 Task: Create a task  Develop a new online platform for event ticket sales , assign it to team member softage.2@softage.net in the project AgileMatrix and update the status of the task to  At Risk , set the priority of the task to Medium
Action: Mouse moved to (89, 68)
Screenshot: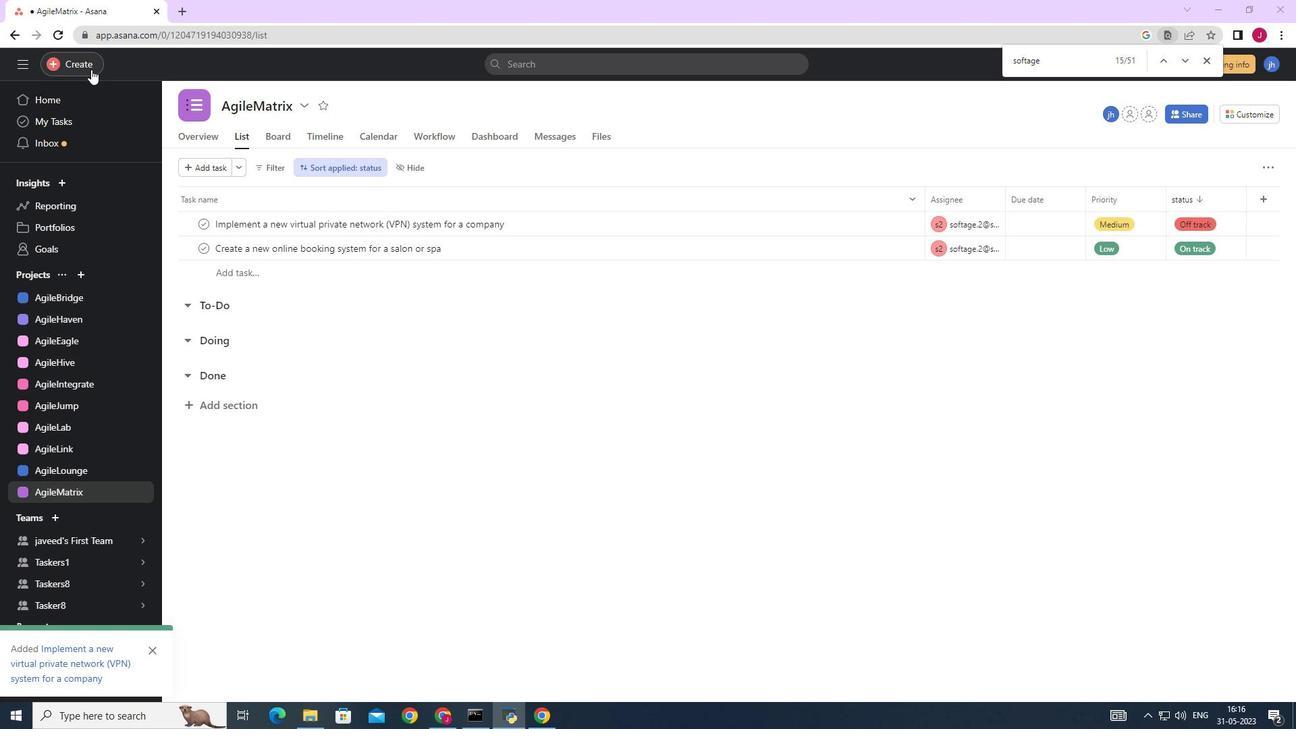 
Action: Mouse pressed left at (89, 68)
Screenshot: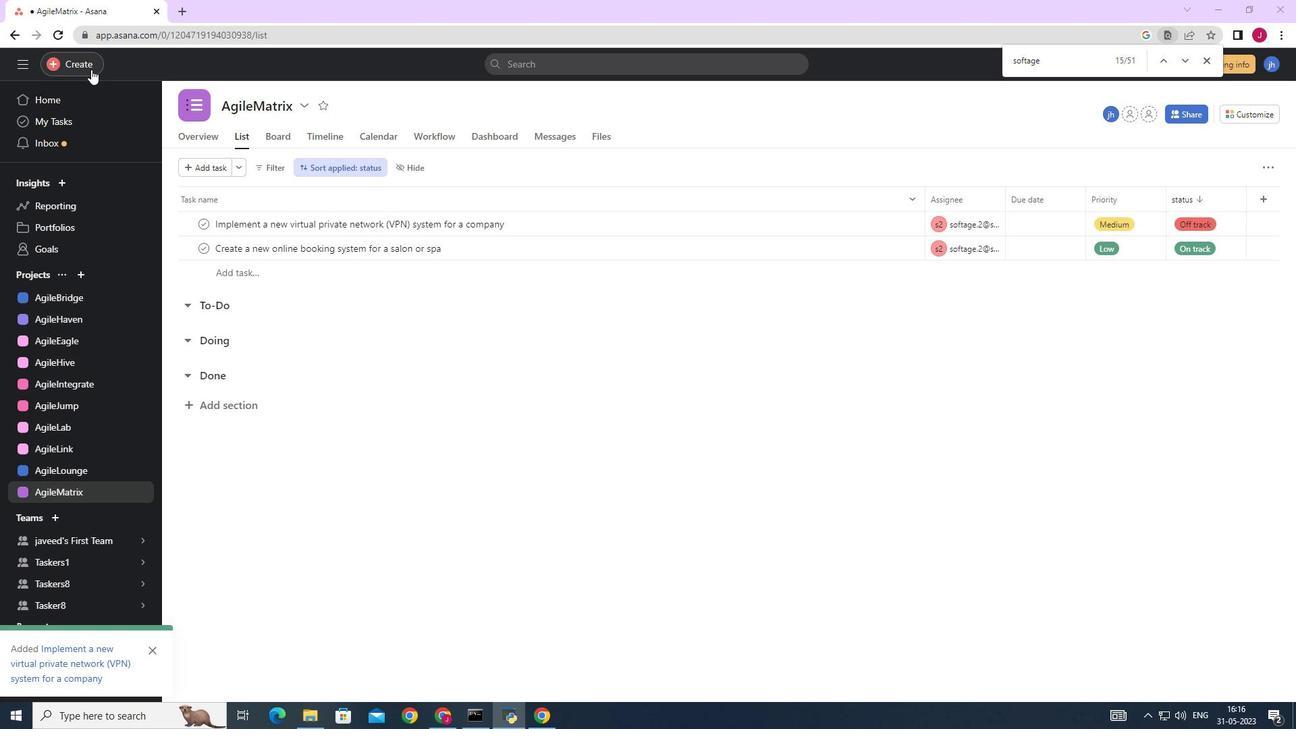 
Action: Mouse moved to (170, 68)
Screenshot: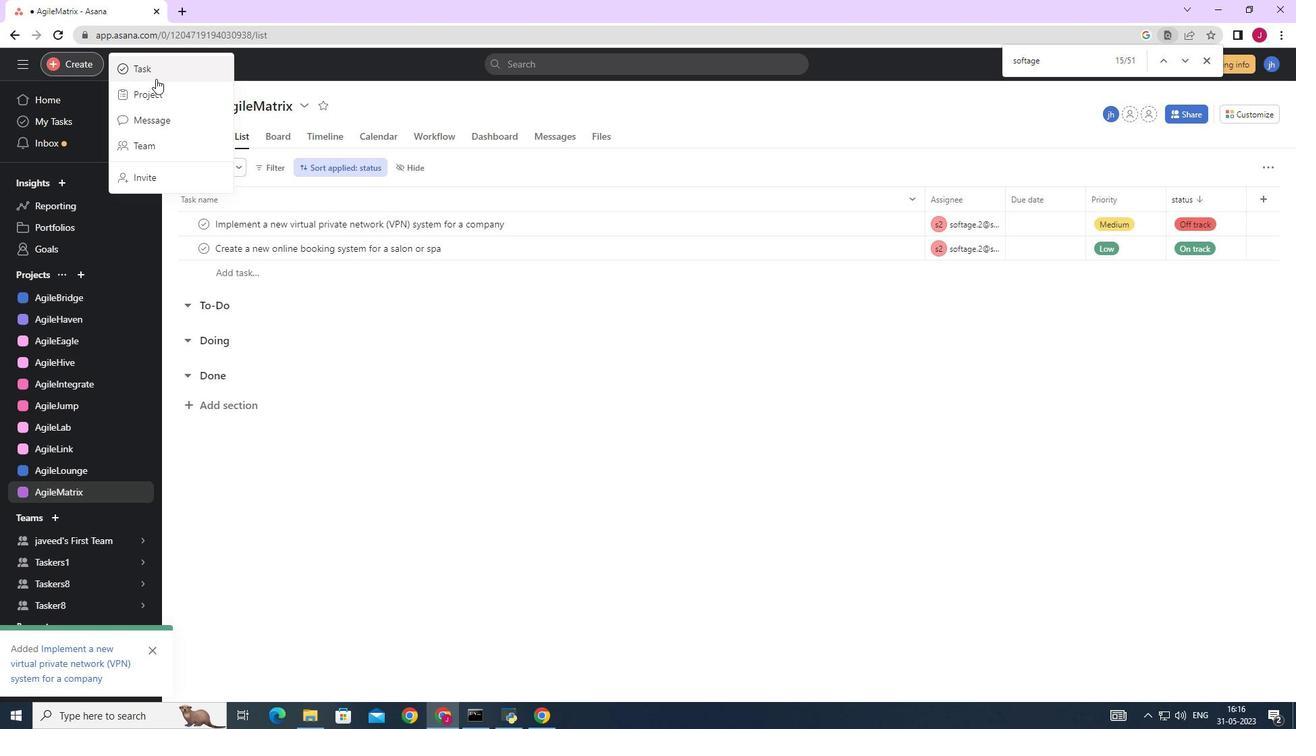 
Action: Mouse pressed left at (170, 68)
Screenshot: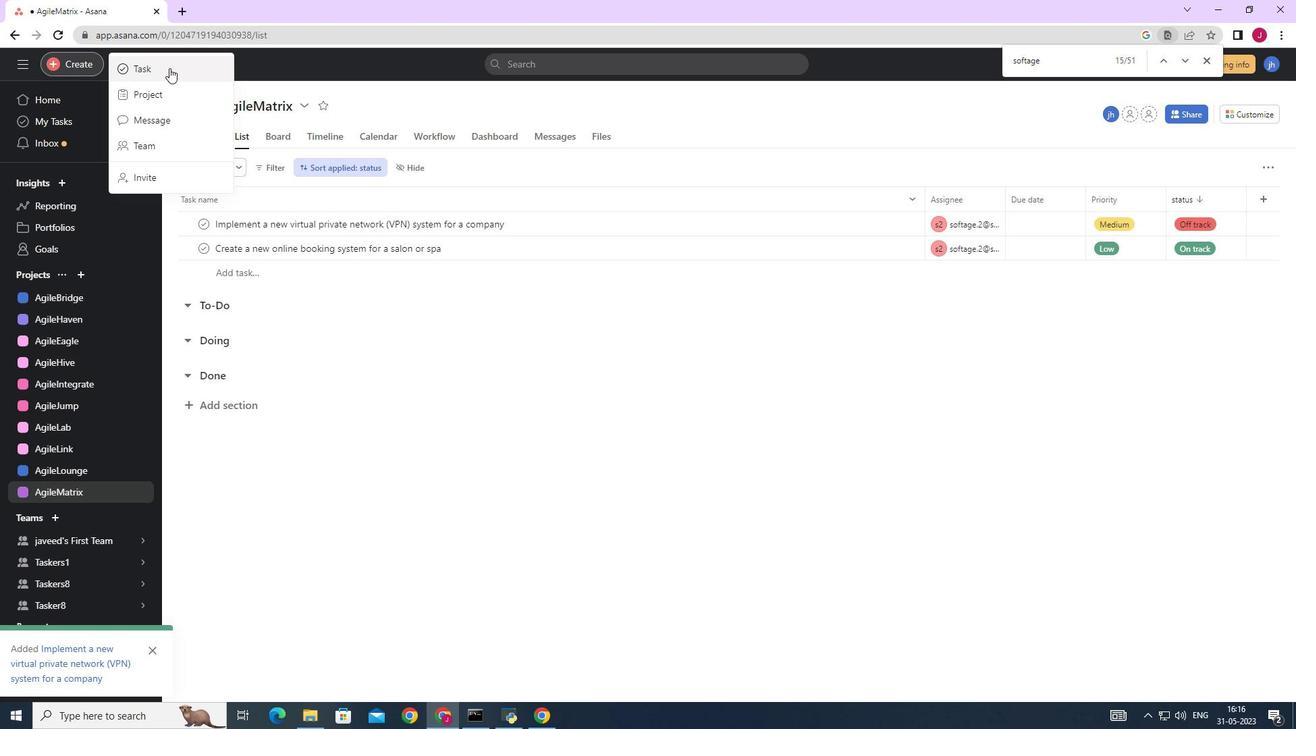 
Action: Mouse moved to (1058, 451)
Screenshot: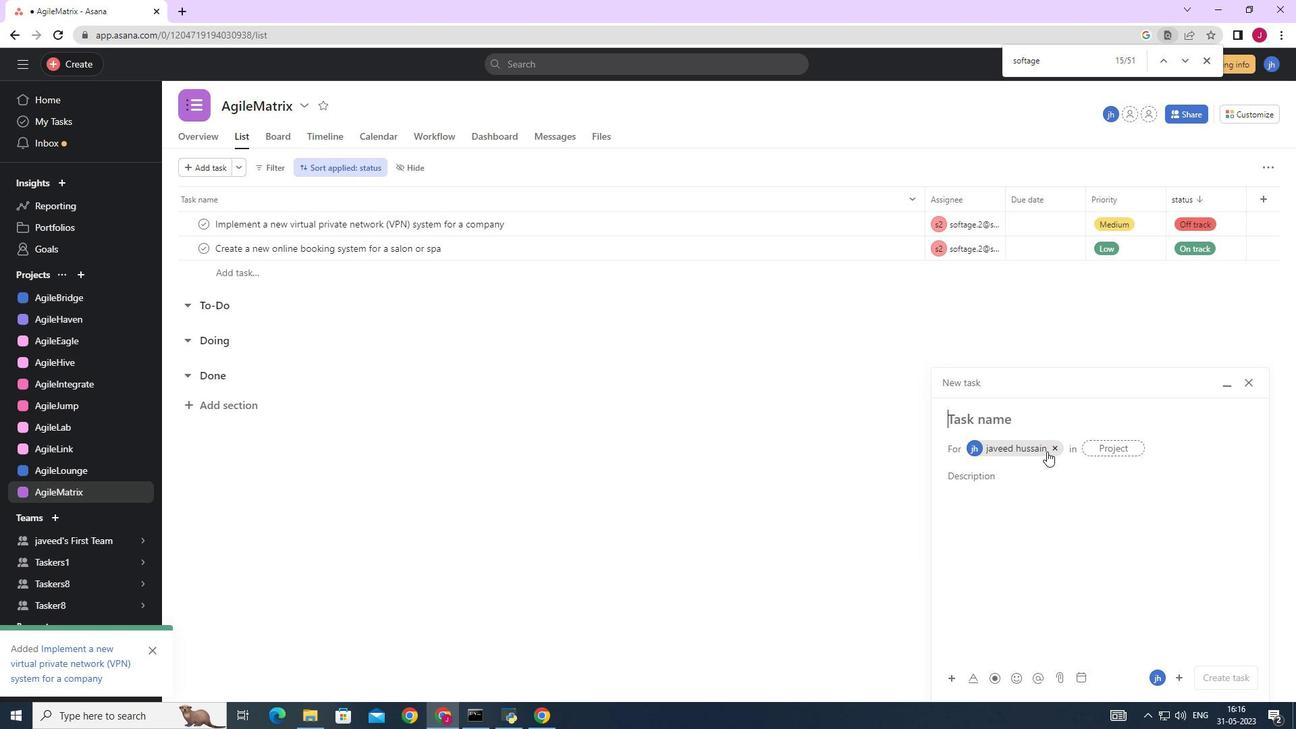 
Action: Mouse pressed left at (1058, 451)
Screenshot: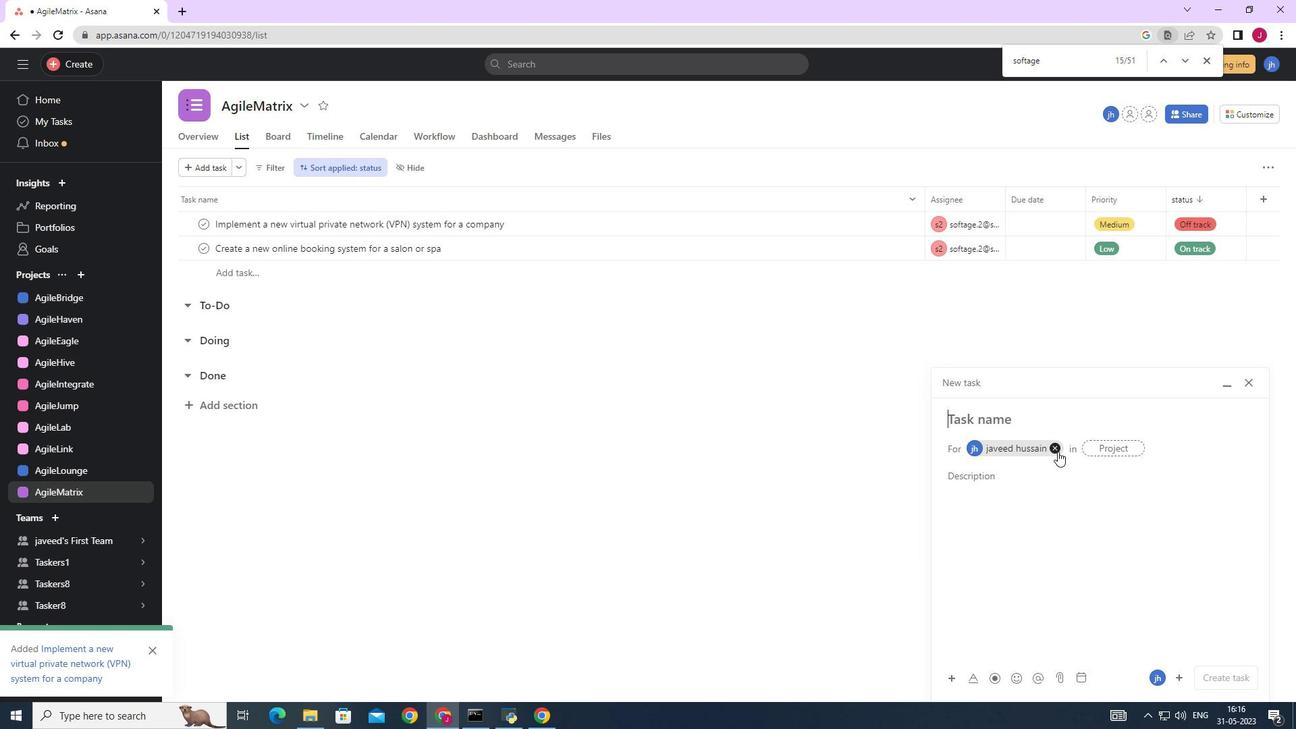 
Action: Mouse moved to (974, 421)
Screenshot: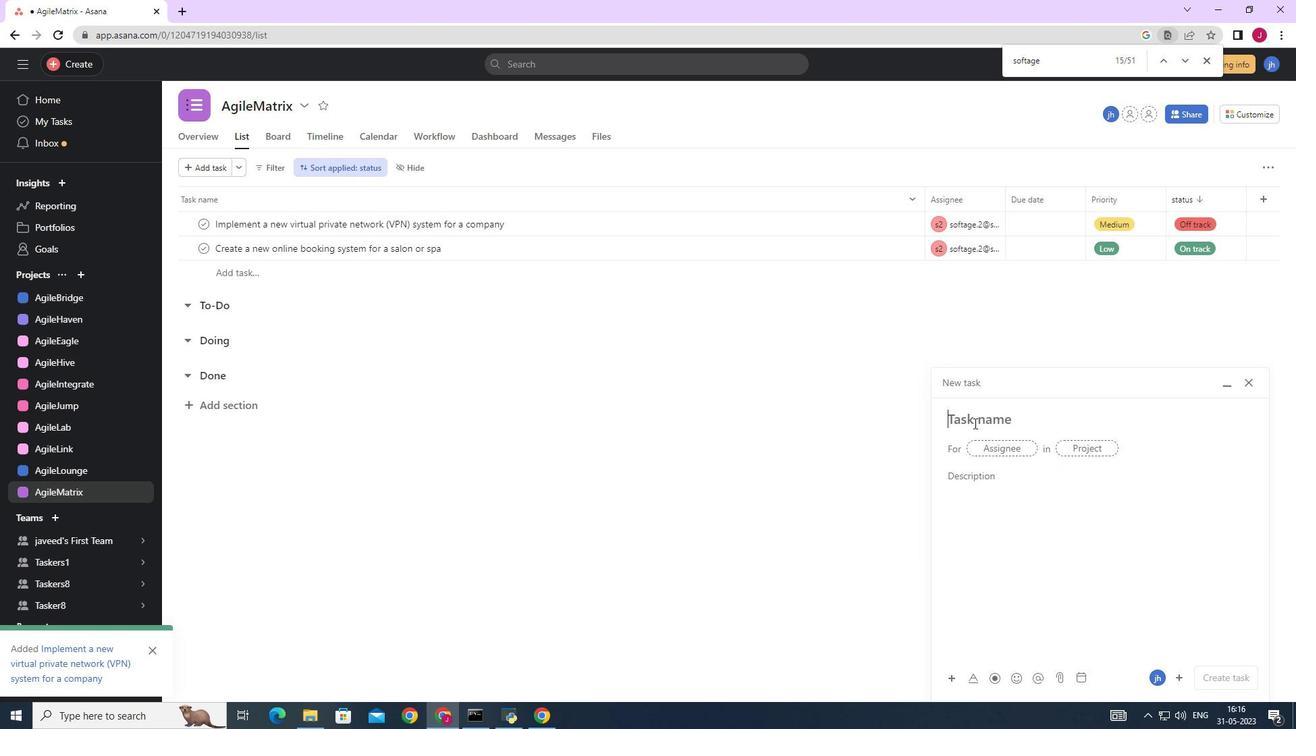 
Action: Mouse pressed left at (974, 421)
Screenshot: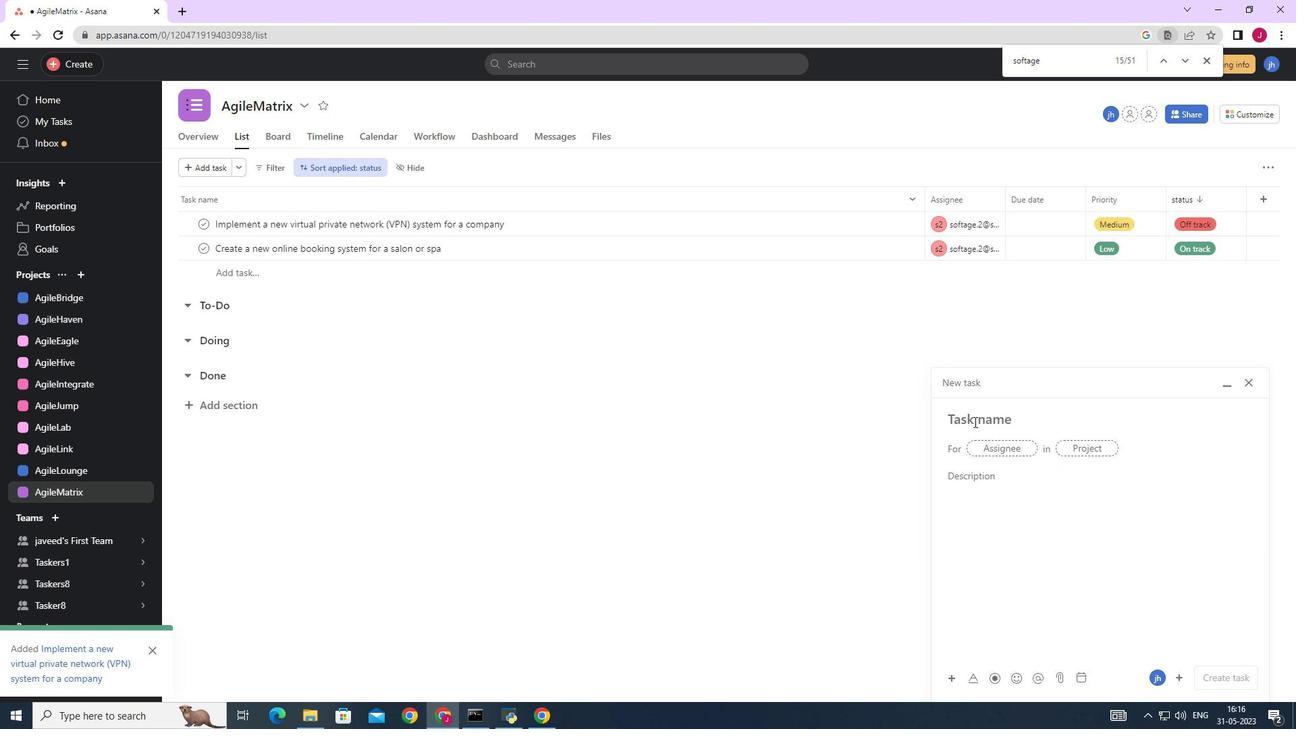 
Action: Key pressed <Key.caps_lock>D<Key.caps_lock>evelop<Key.space>a<Key.space>nw<Key.space><Key.backspace><Key.backspace>eq<Key.space><Key.backspace><Key.backspace>w<Key.space>online<Key.space>platform<Key.space>for<Key.space>event<Key.space>ticket<Key.space>sales
Screenshot: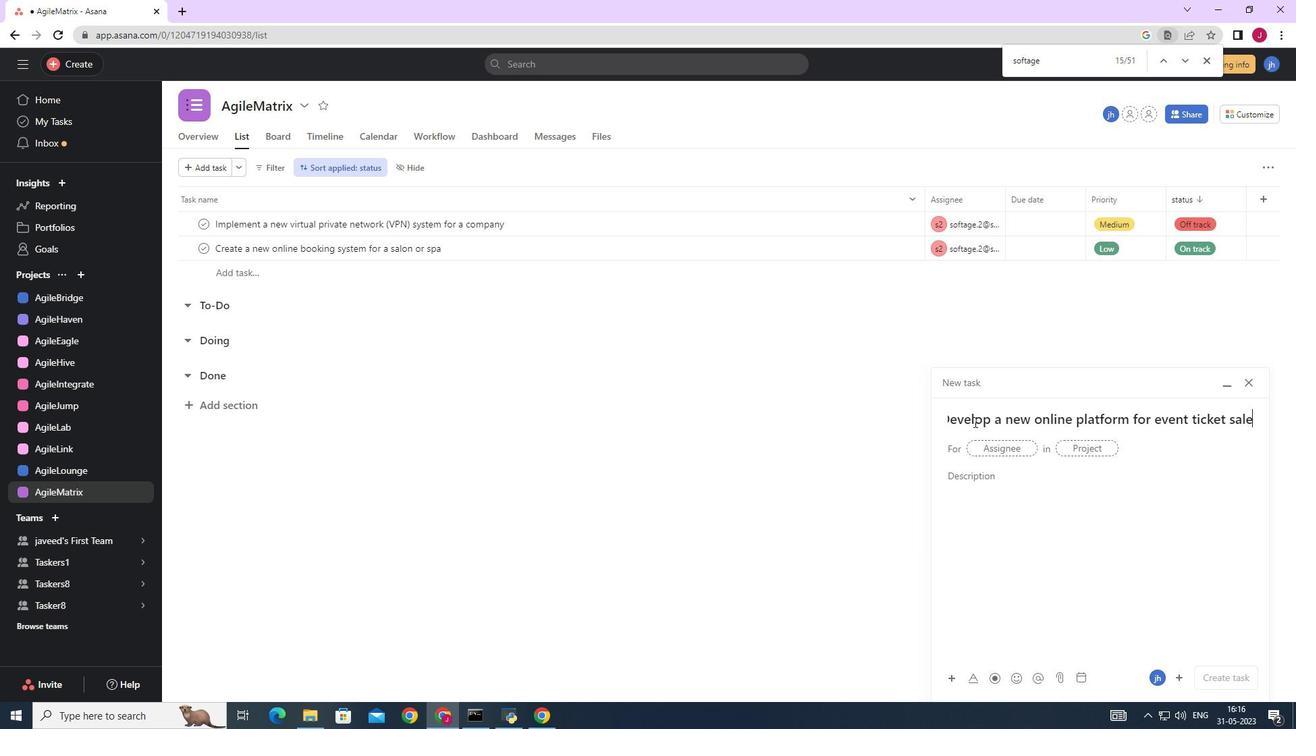 
Action: Mouse moved to (1020, 447)
Screenshot: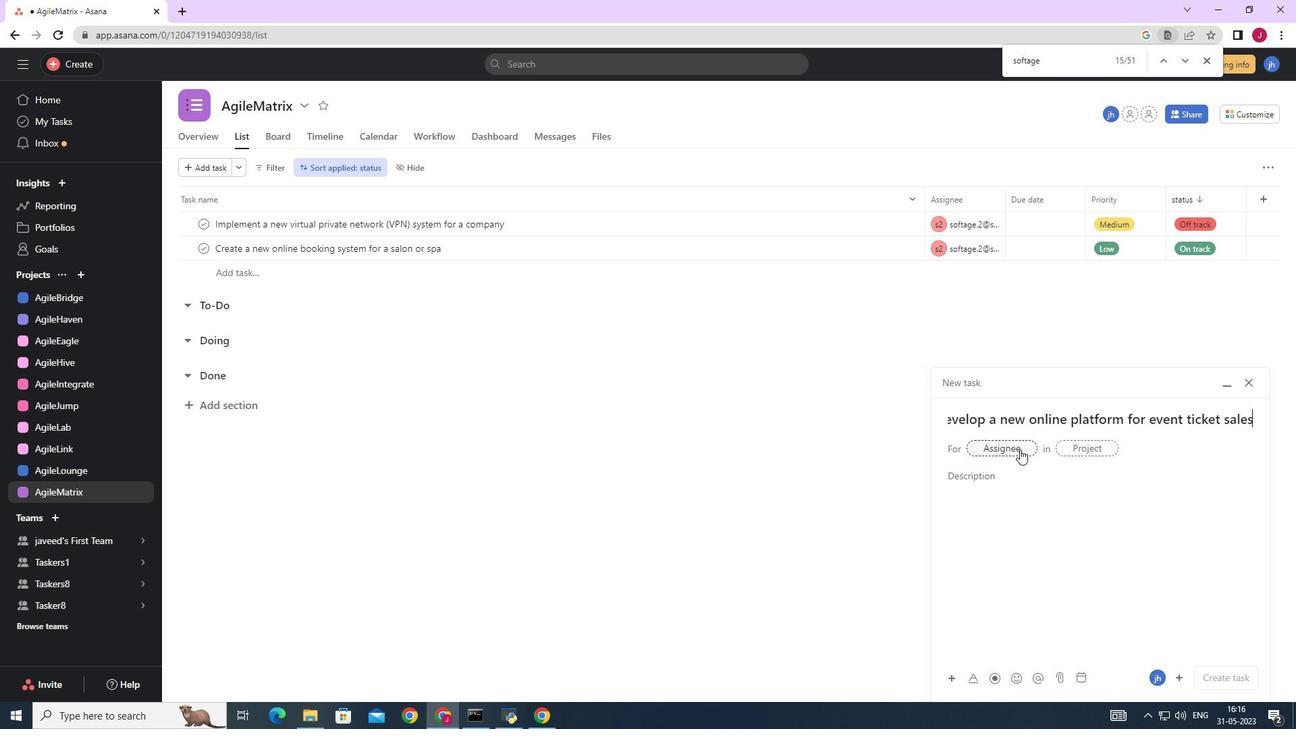 
Action: Mouse pressed left at (1020, 447)
Screenshot: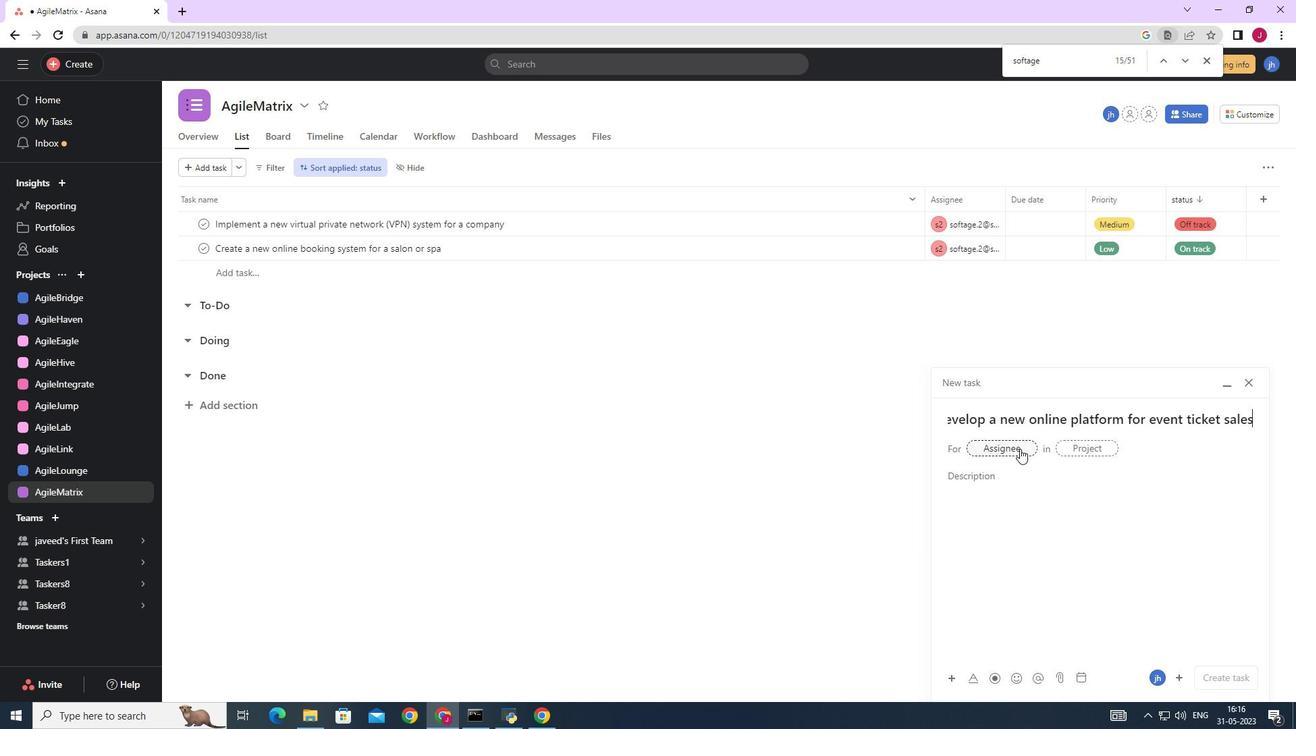 
Action: Key pressed softage.2
Screenshot: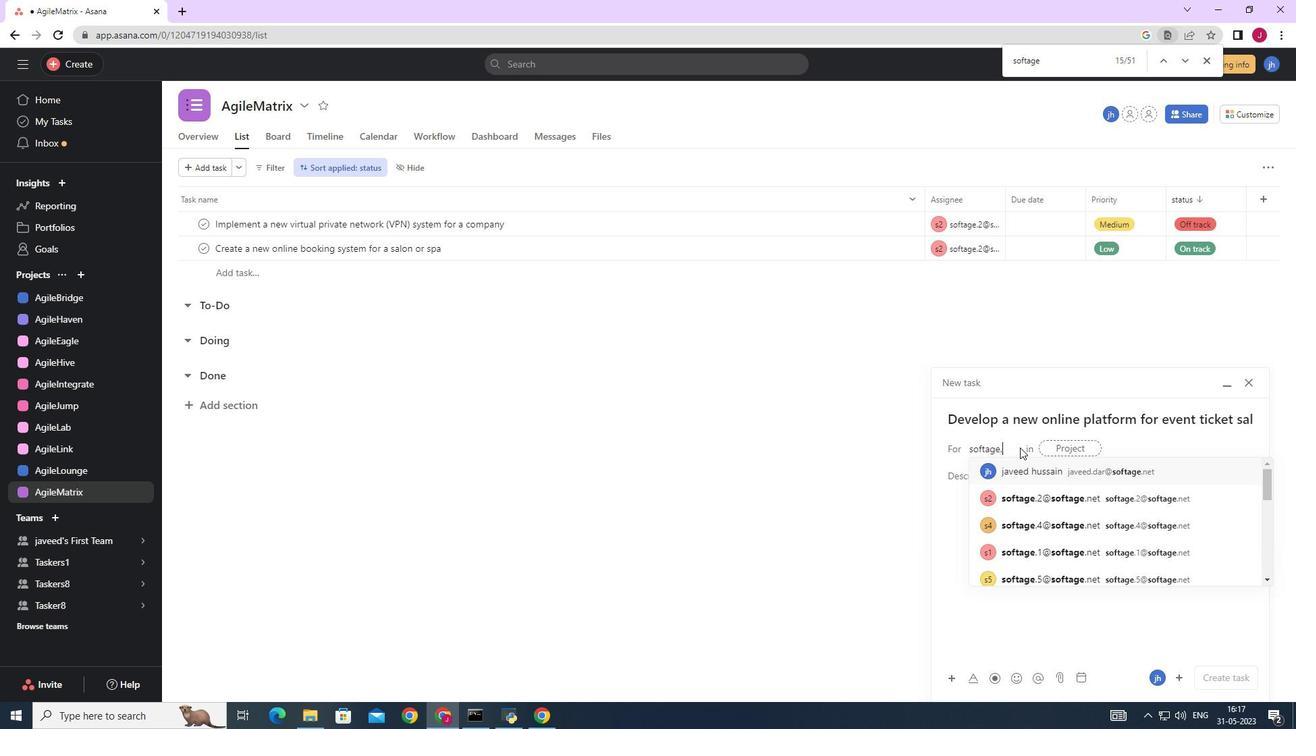 
Action: Mouse moved to (1041, 471)
Screenshot: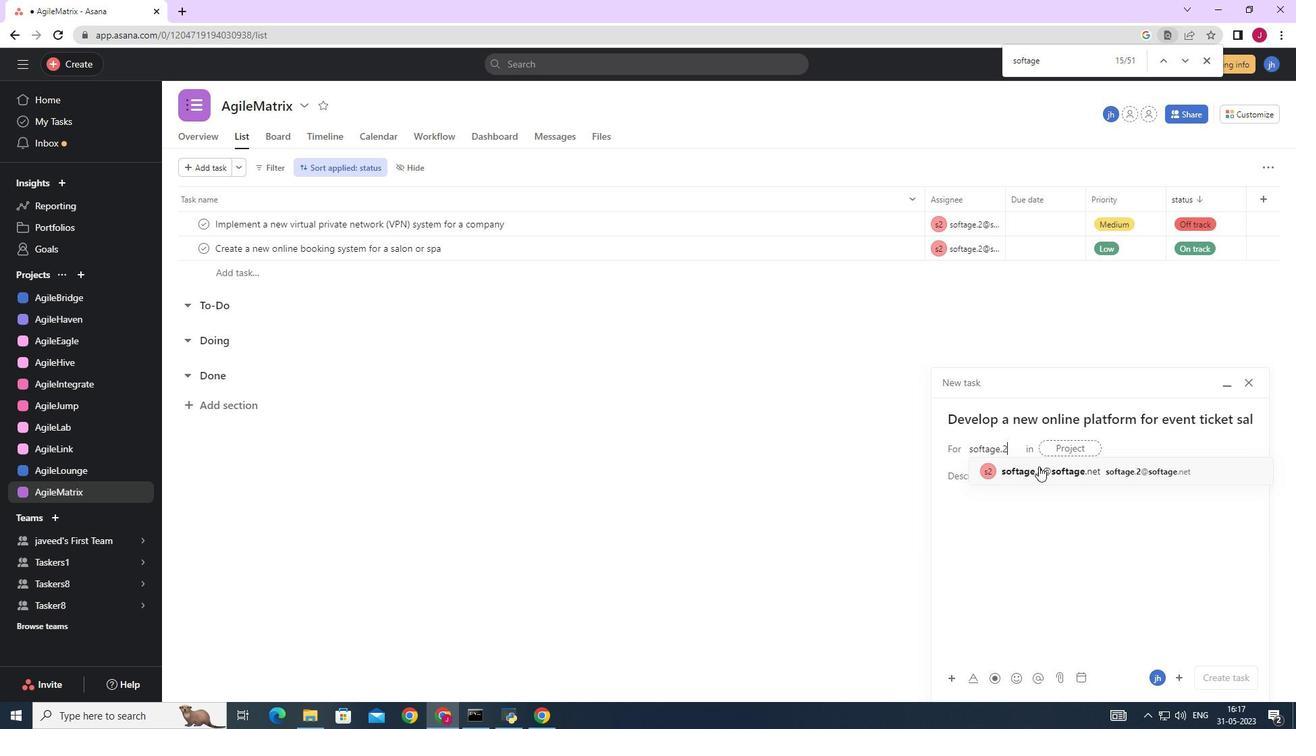 
Action: Mouse pressed left at (1041, 471)
Screenshot: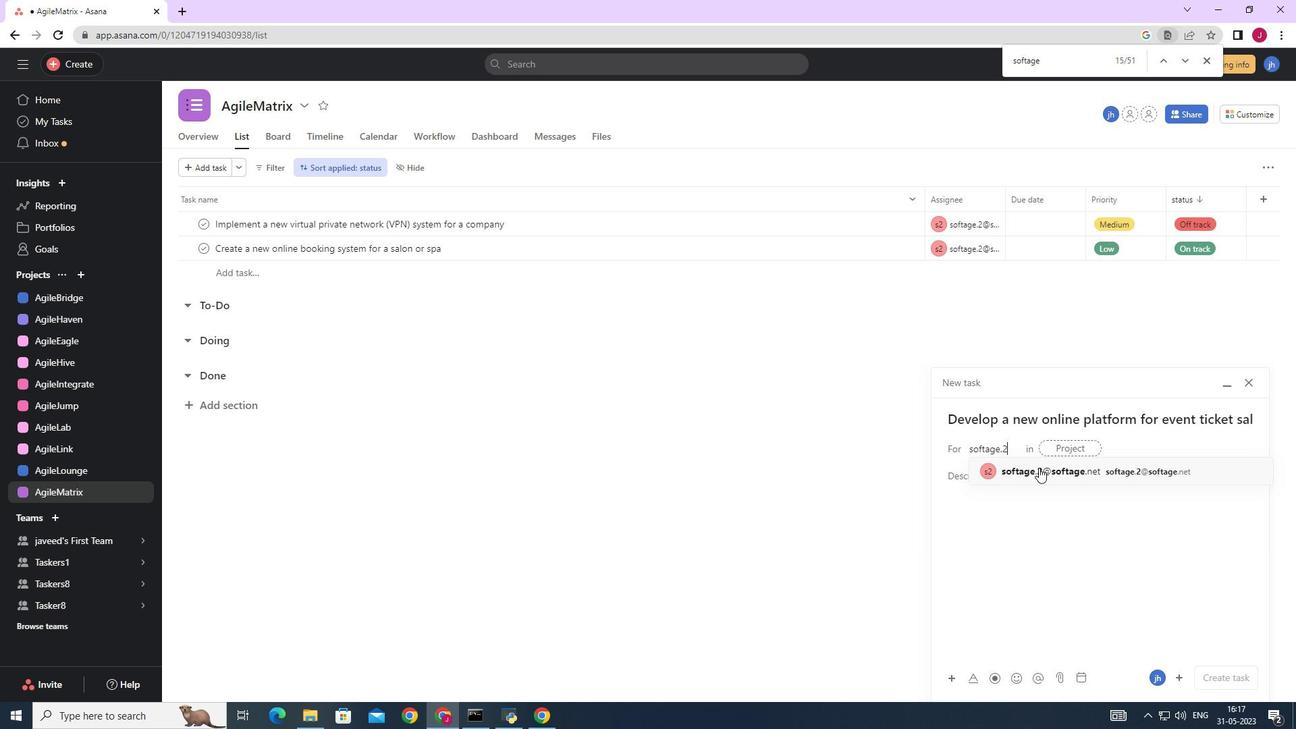 
Action: Mouse moved to (878, 466)
Screenshot: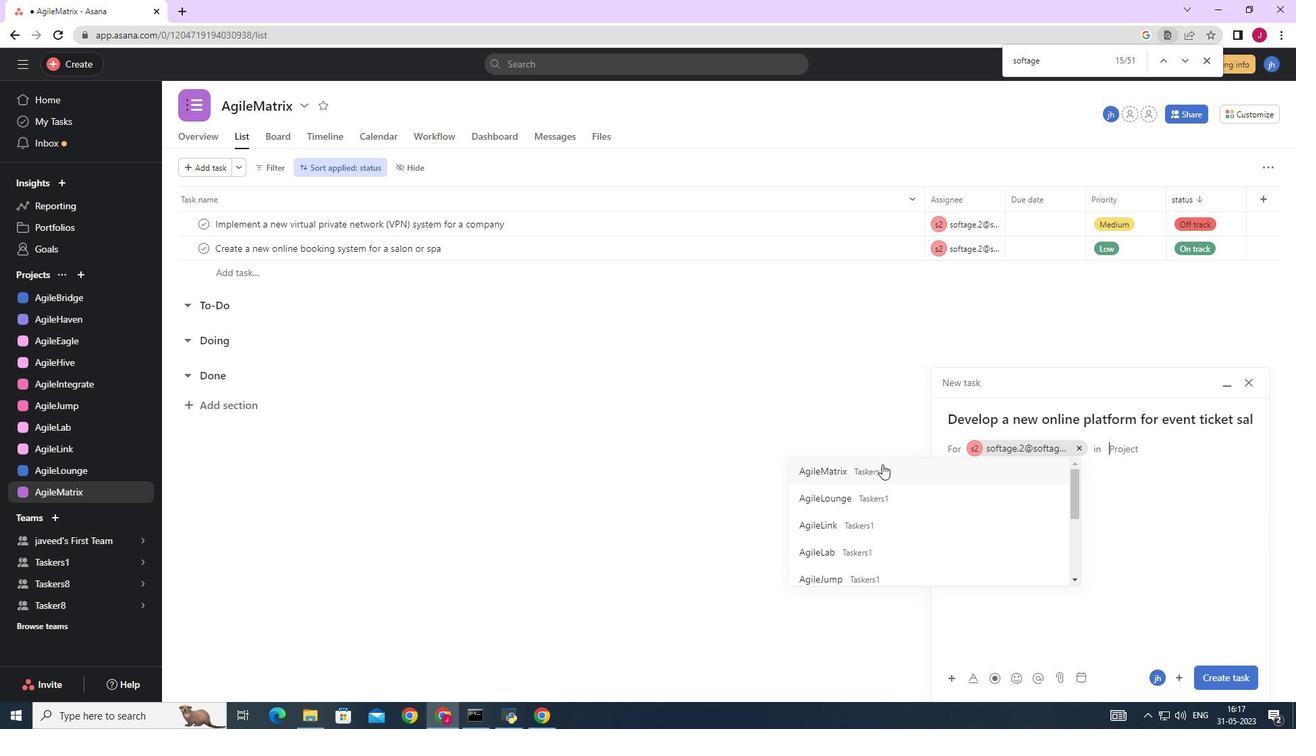 
Action: Mouse pressed left at (878, 466)
Screenshot: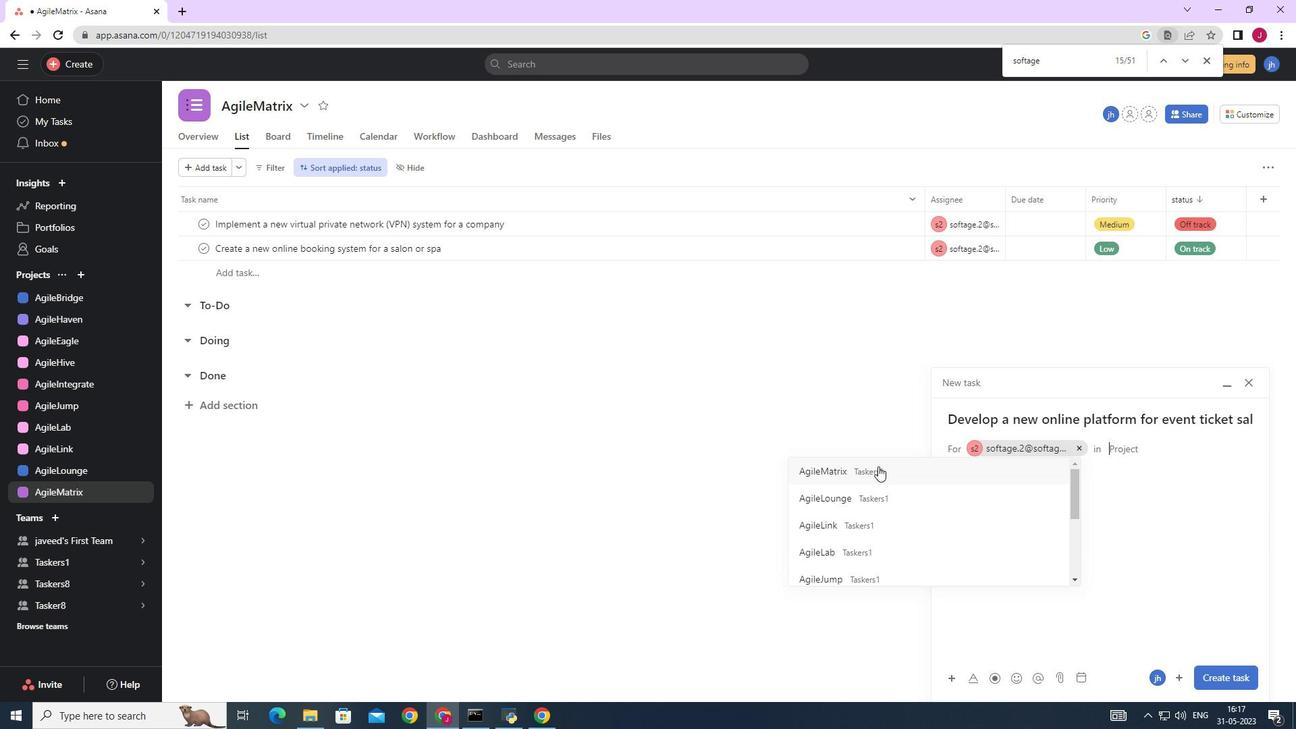 
Action: Mouse moved to (1040, 481)
Screenshot: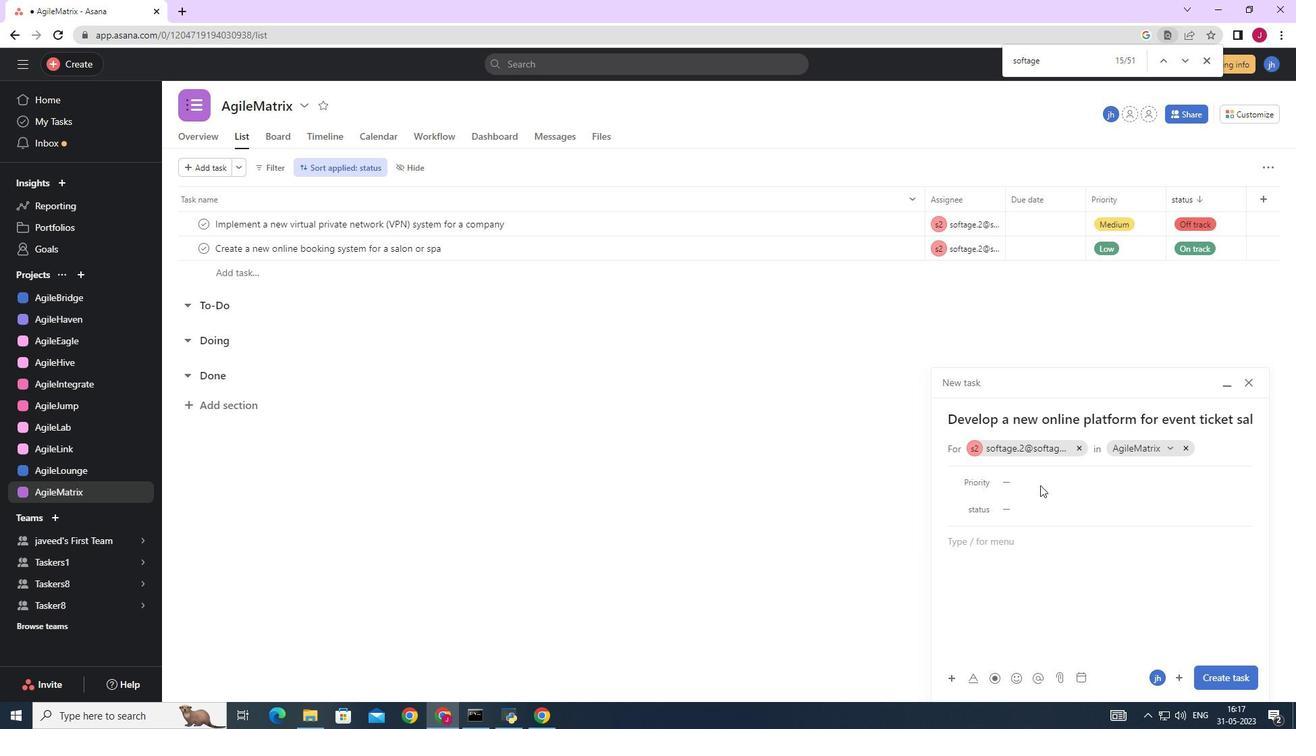 
Action: Mouse pressed left at (1040, 481)
Screenshot: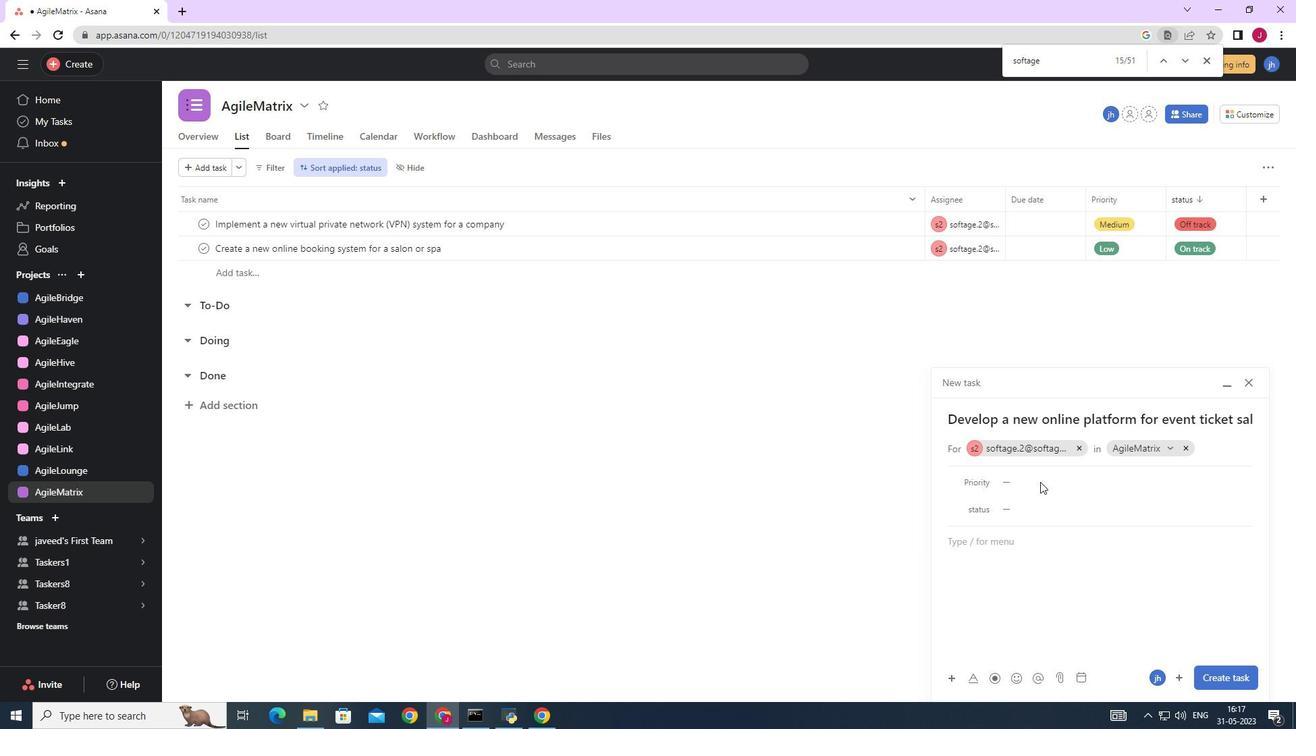 
Action: Mouse moved to (1012, 477)
Screenshot: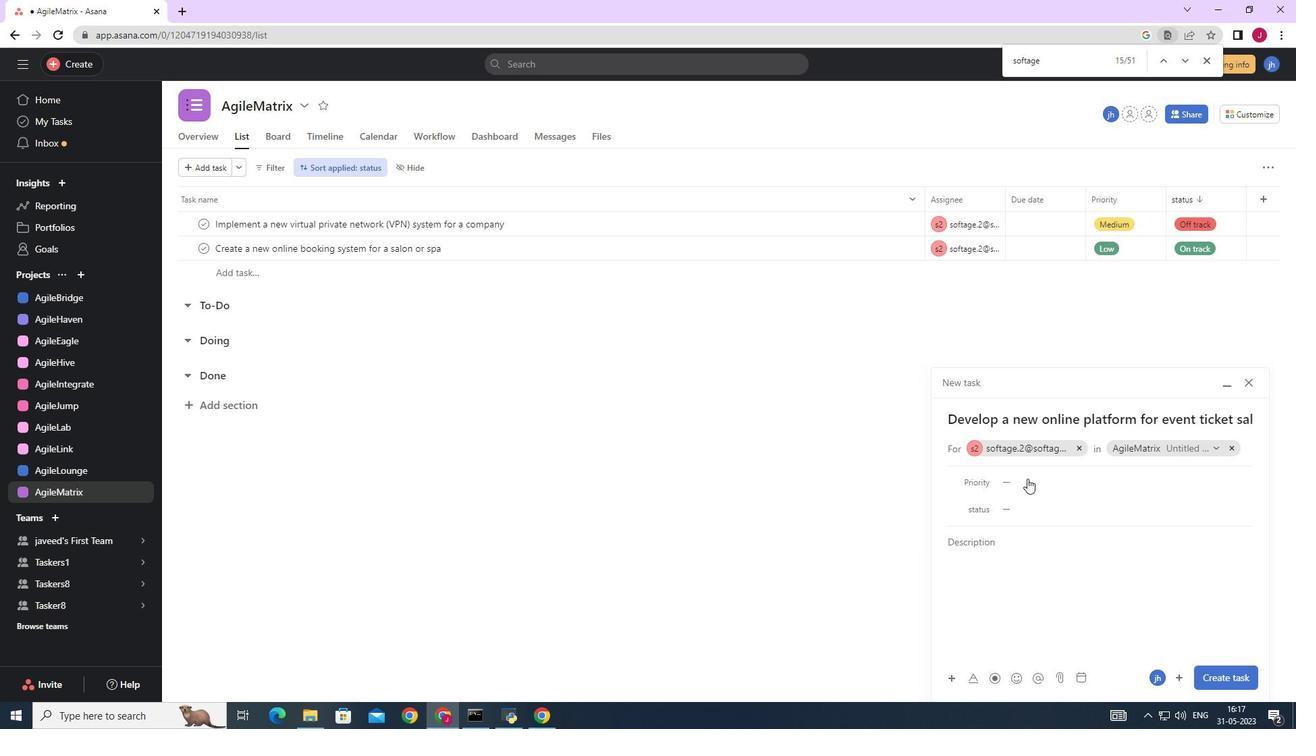 
Action: Mouse pressed left at (1012, 477)
Screenshot: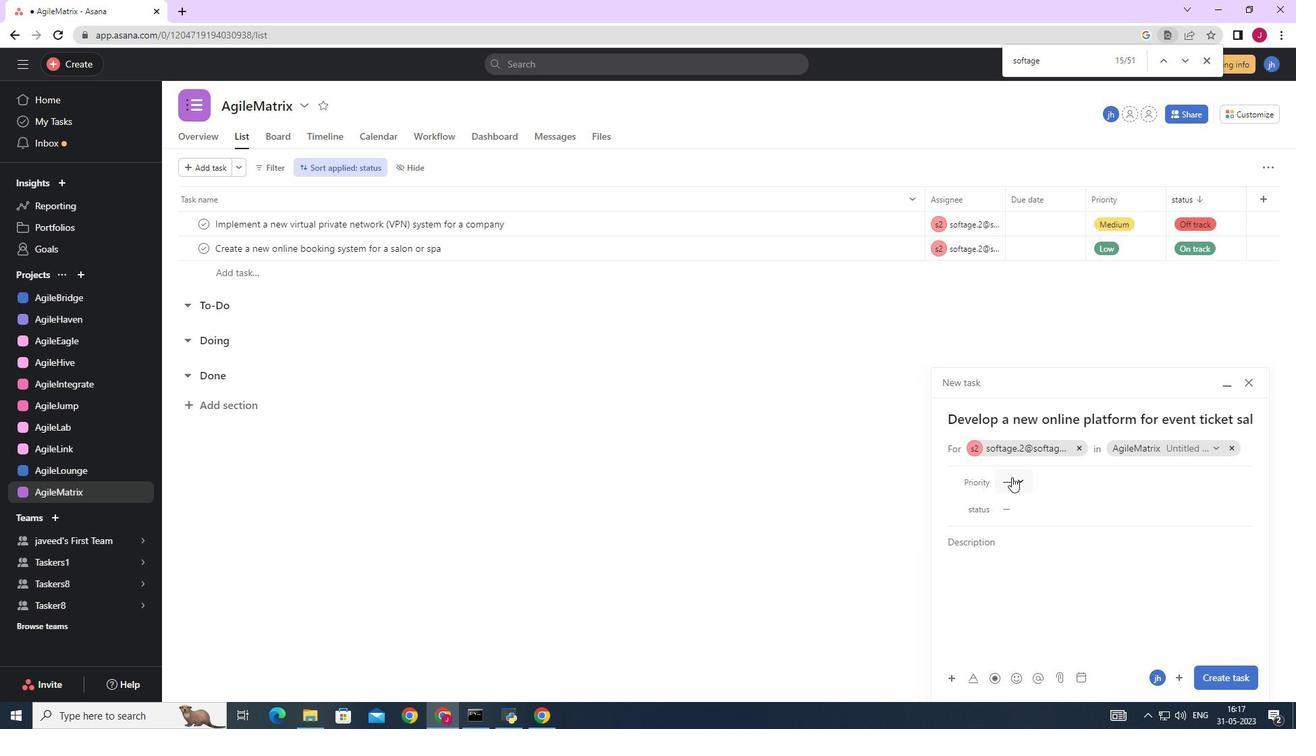 
Action: Mouse moved to (1039, 548)
Screenshot: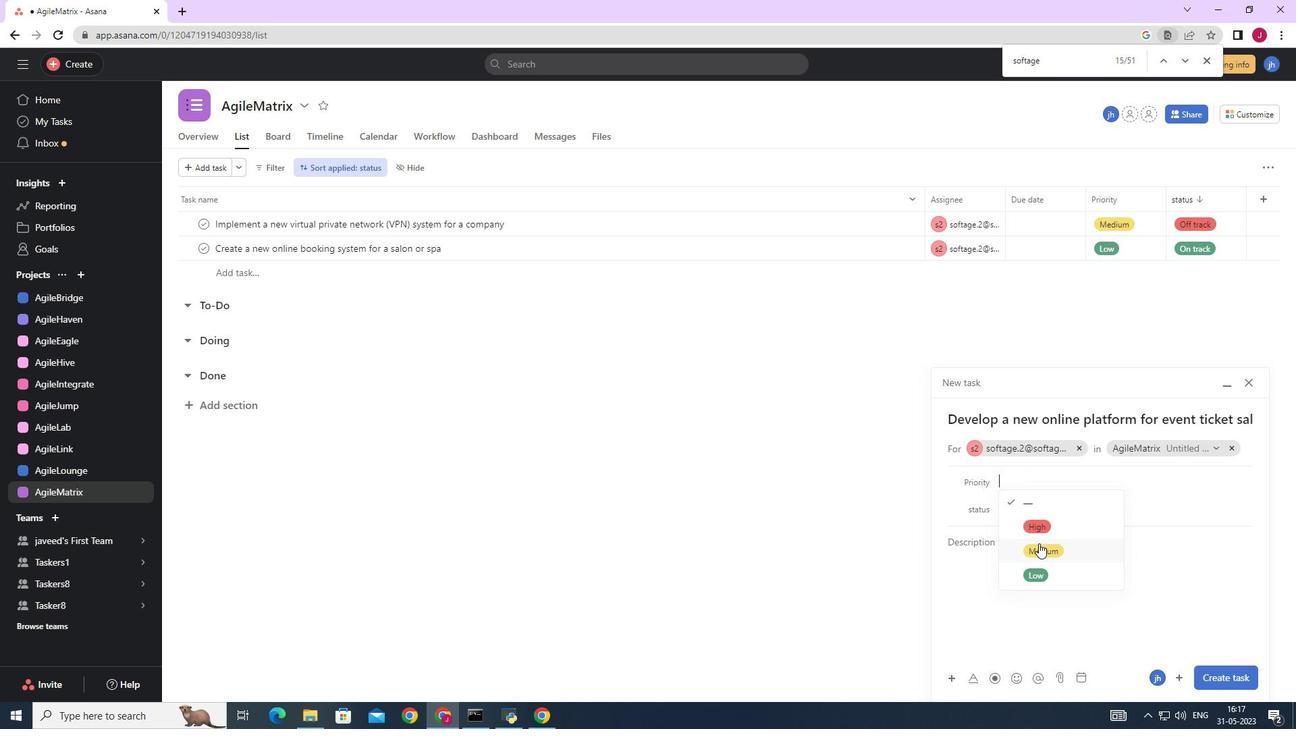 
Action: Mouse pressed left at (1039, 548)
Screenshot: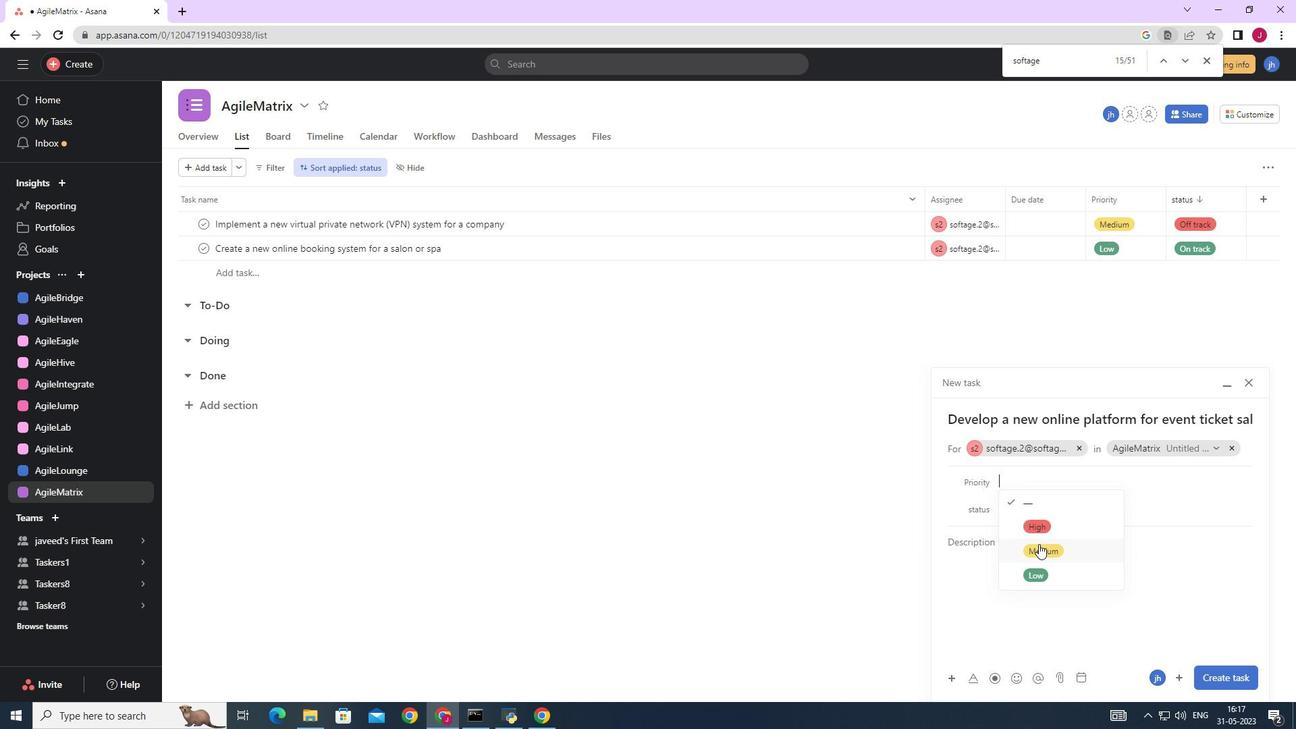 
Action: Mouse moved to (1023, 508)
Screenshot: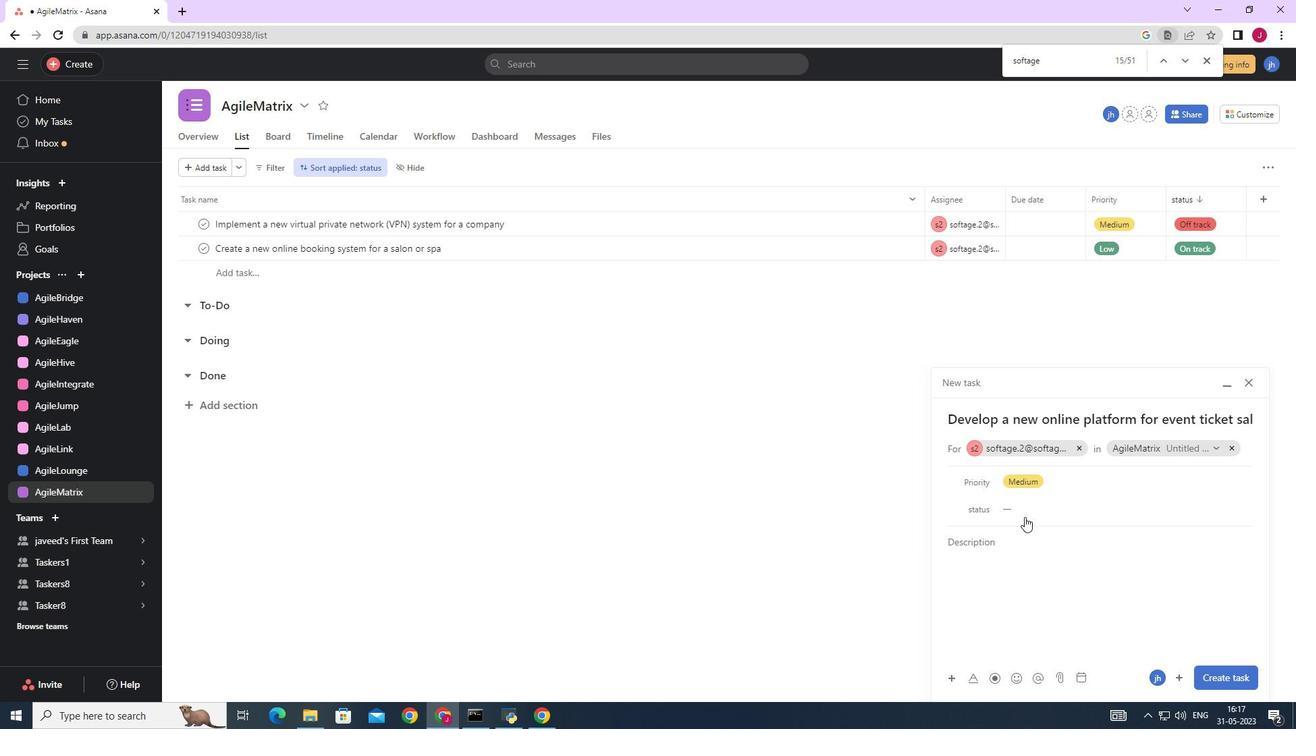 
Action: Mouse pressed left at (1023, 508)
Screenshot: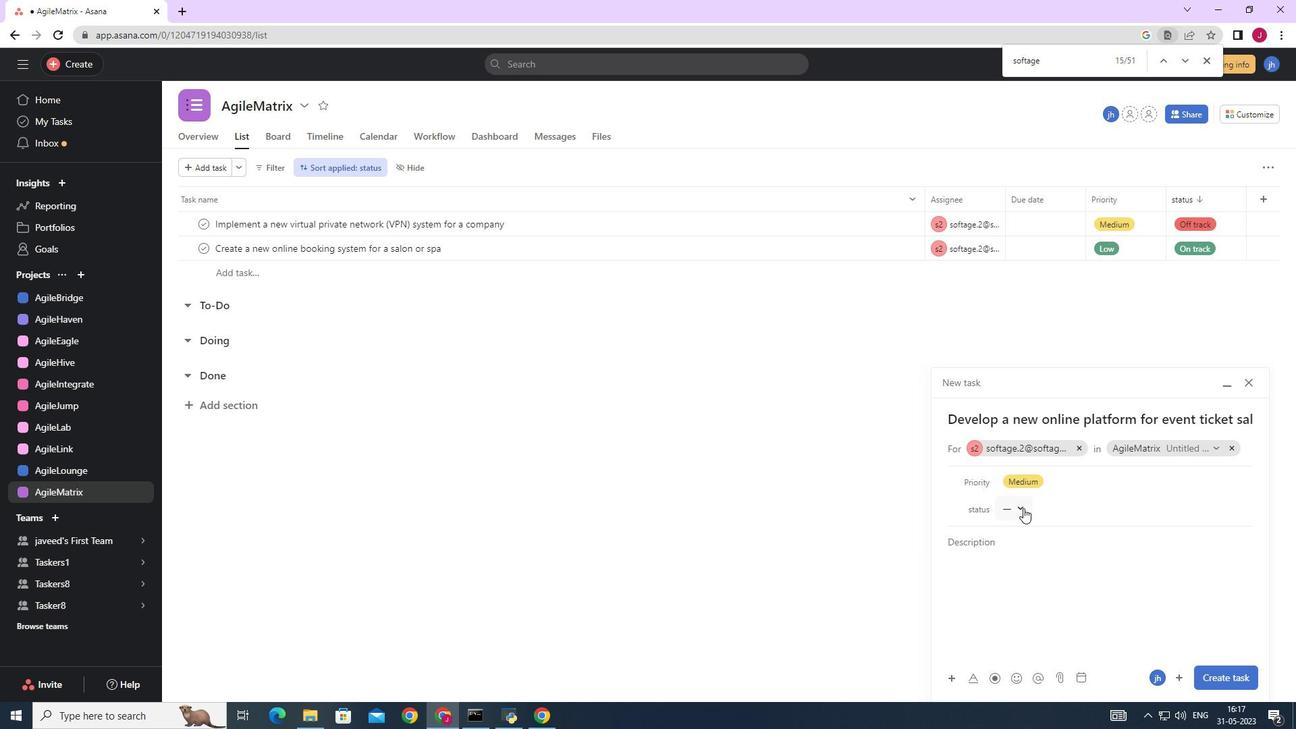 
Action: Mouse moved to (1045, 597)
Screenshot: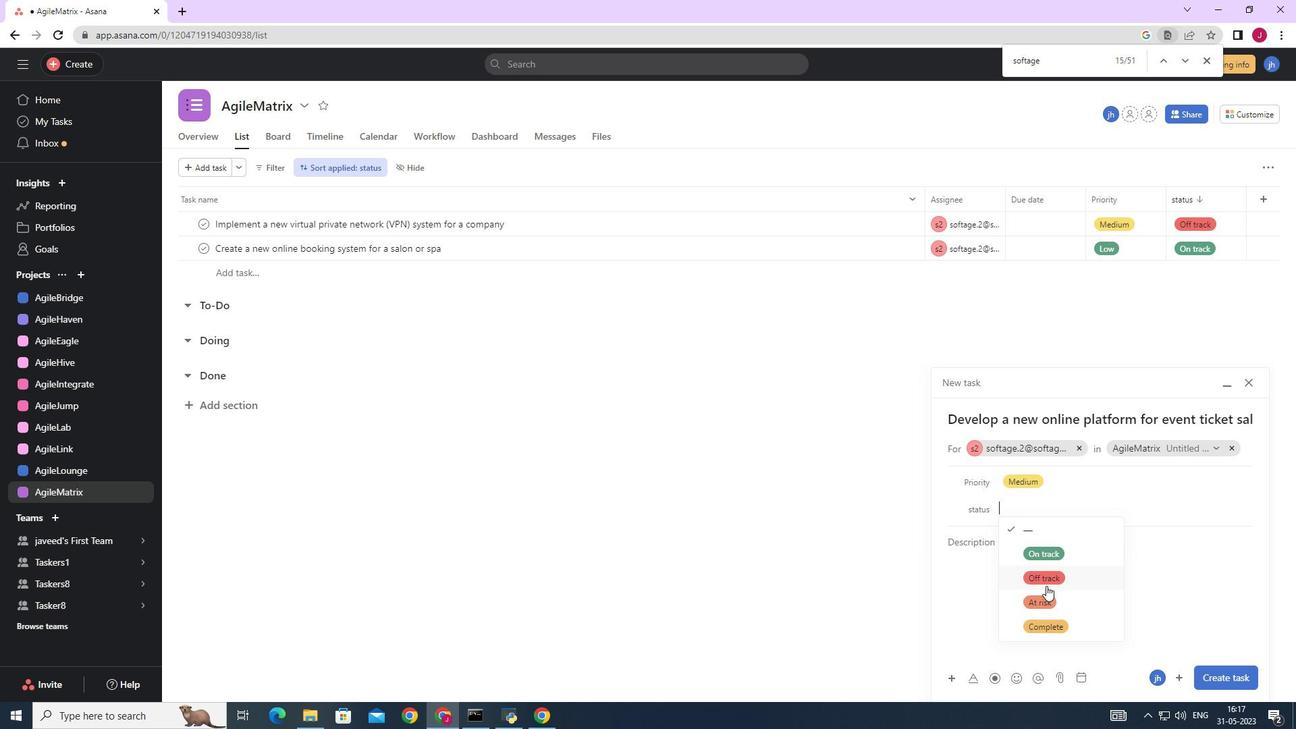 
Action: Mouse pressed left at (1045, 597)
Screenshot: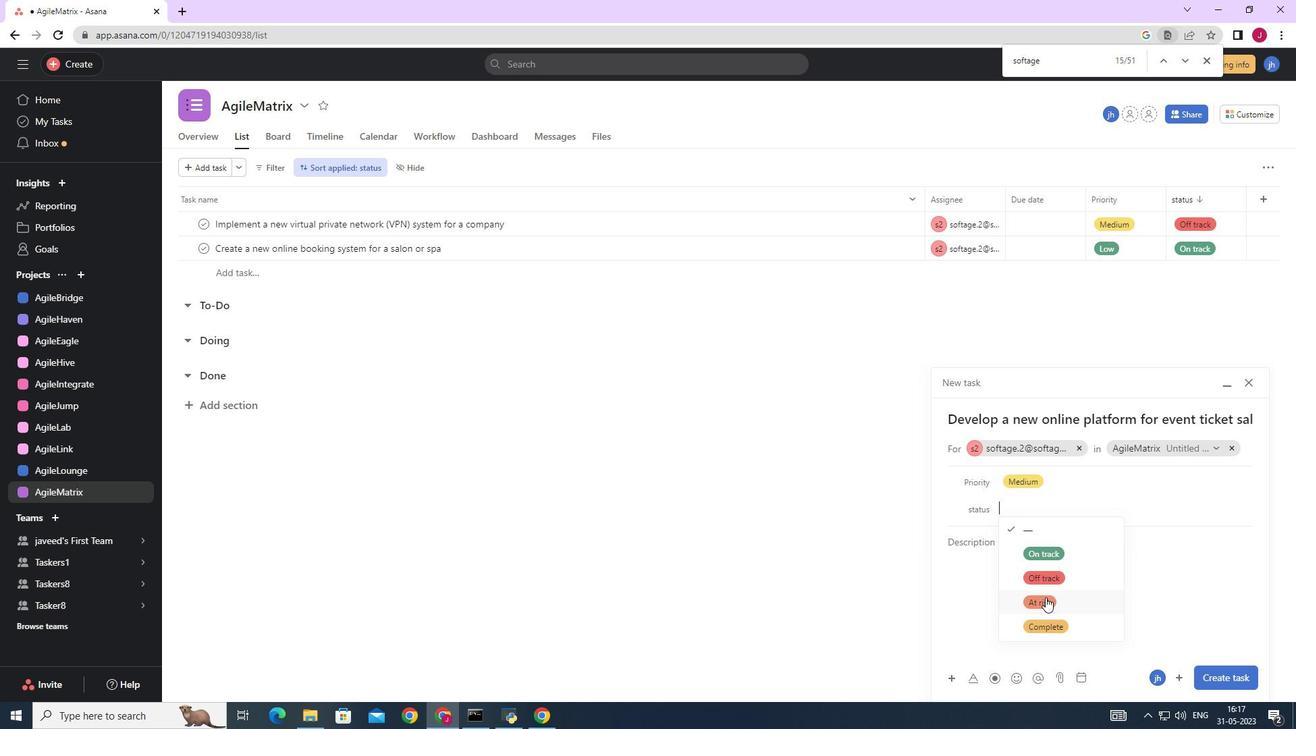 
Action: Mouse moved to (1238, 683)
Screenshot: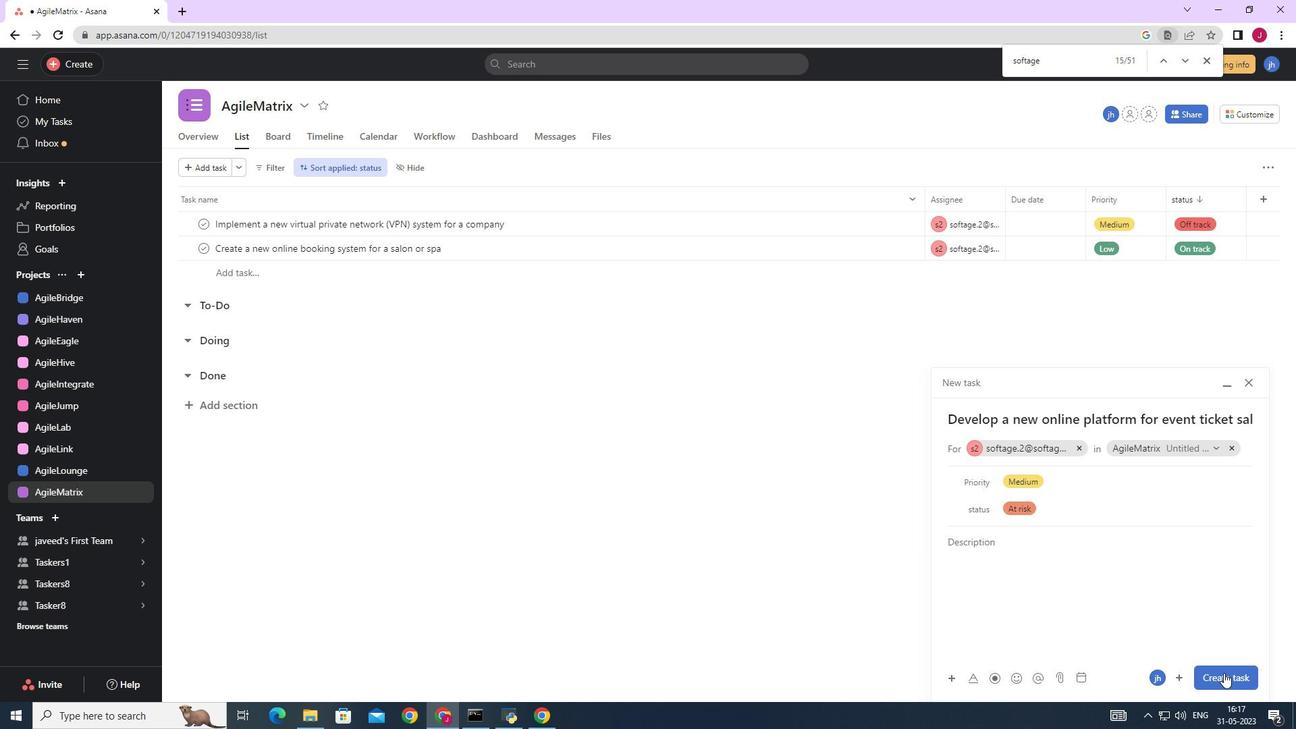 
Action: Mouse pressed left at (1238, 683)
Screenshot: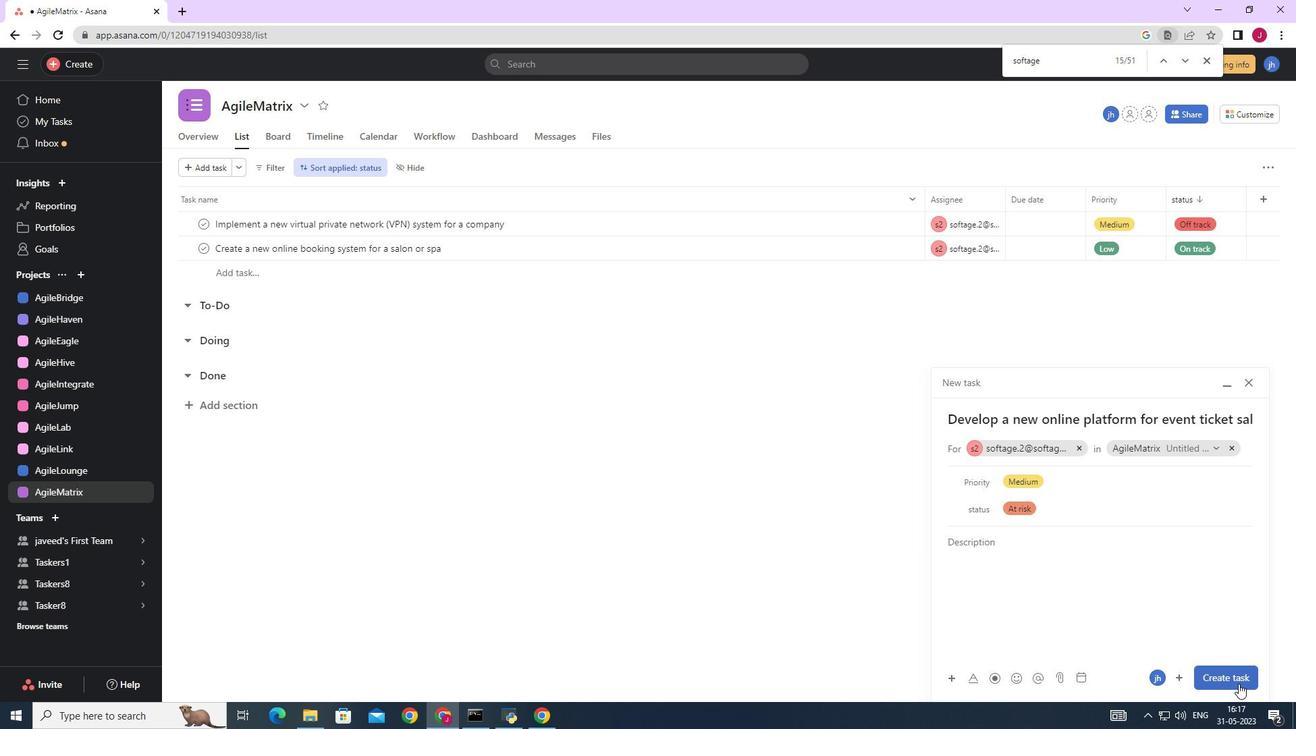
Action: Mouse moved to (1219, 669)
Screenshot: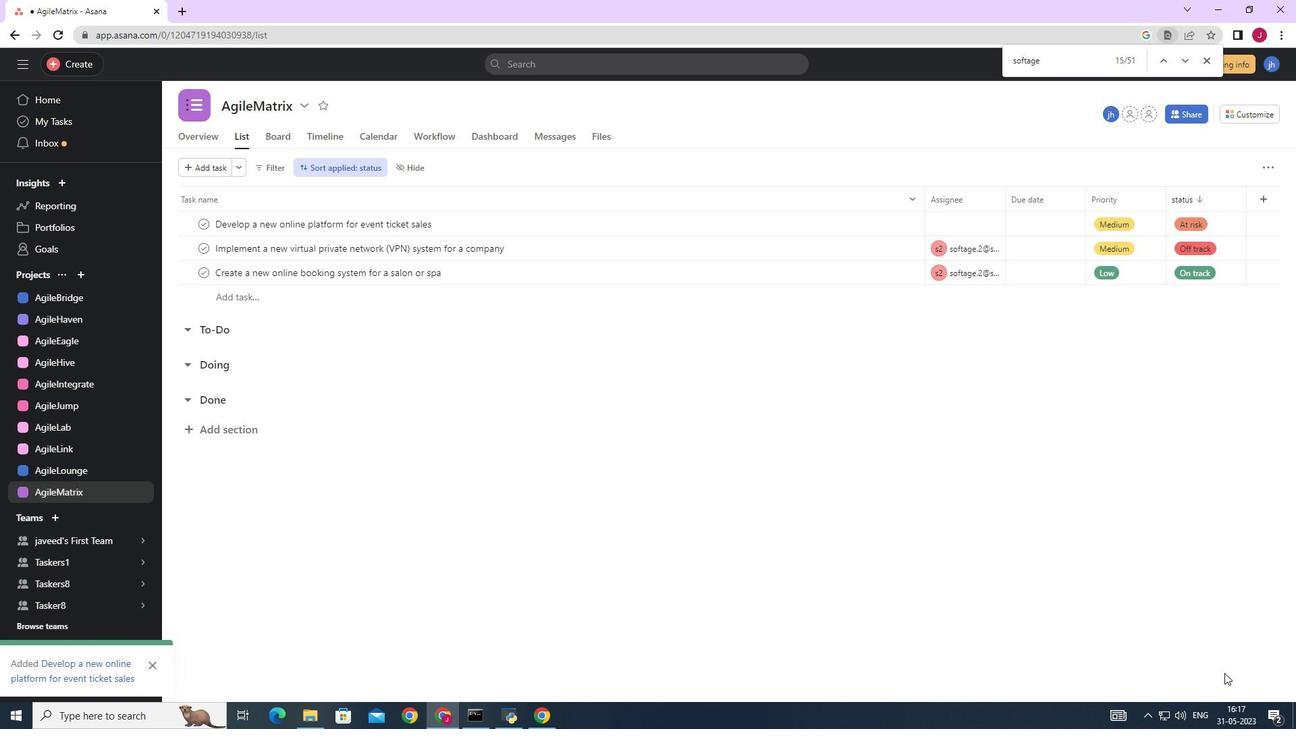 
